 Task: Open Card Card0000000130 in Board Board0000000033 in Workspace WS0000000011 in Trello. Add Member Mailaustralia7@gmail.com to Card Card0000000130 in Board Board0000000033 in Workspace WS0000000011 in Trello. Add Blue Label titled Label0000000130 to Card Card0000000130 in Board Board0000000033 in Workspace WS0000000011 in Trello. Add Checklist CL0000000130 to Card Card0000000130 in Board Board0000000033 in Workspace WS0000000011 in Trello. Add Dates with Start Date as Sep 01 2023 and Due Date as Sep 30 2023 to Card Card0000000130 in Board Board0000000033 in Workspace WS0000000011 in Trello
Action: Mouse moved to (317, 342)
Screenshot: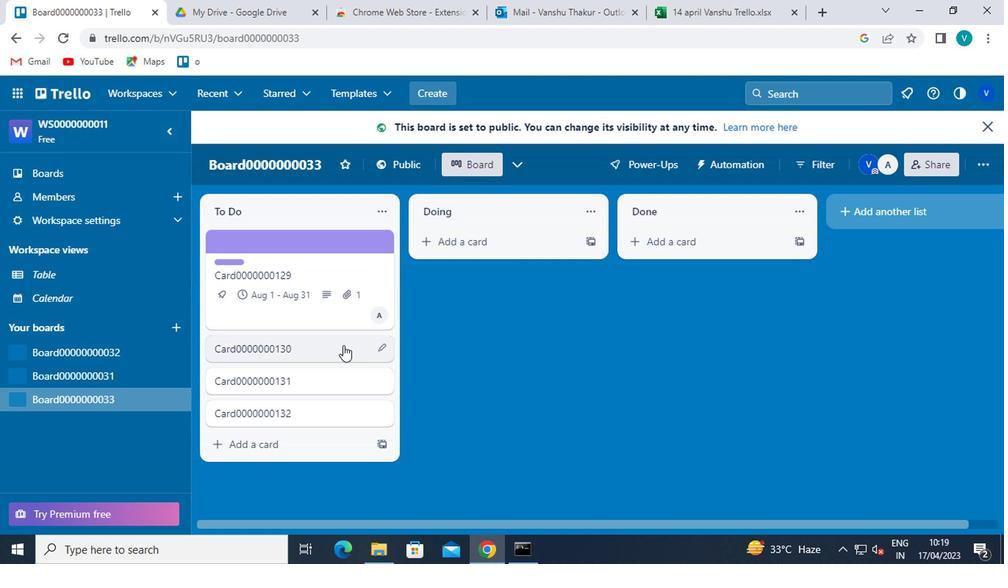 
Action: Mouse pressed left at (317, 342)
Screenshot: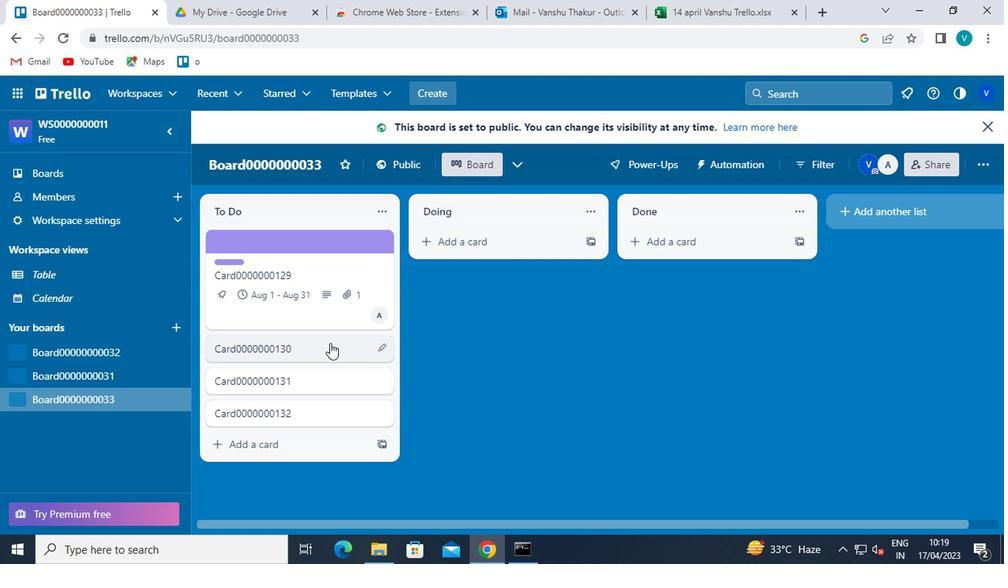 
Action: Mouse moved to (672, 265)
Screenshot: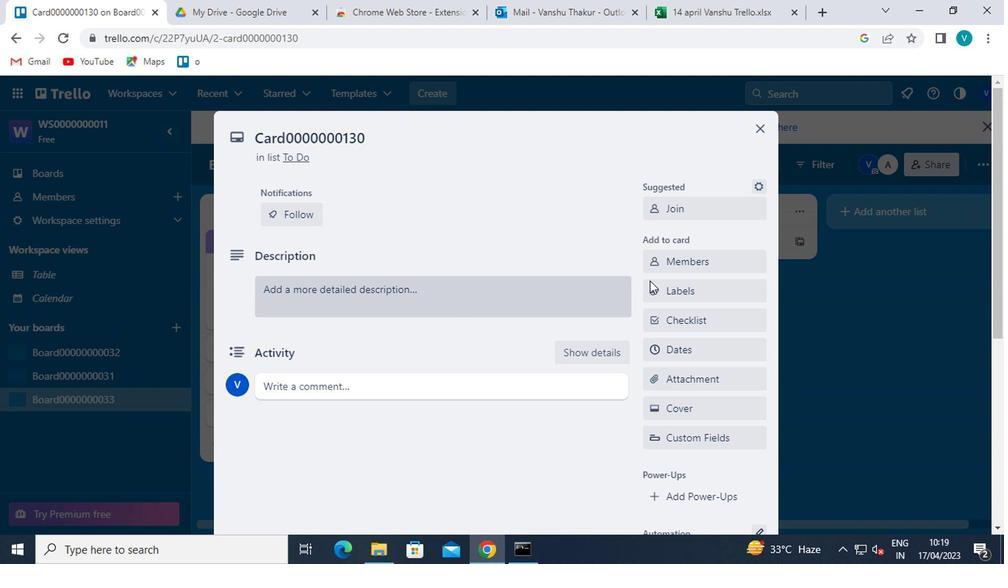 
Action: Mouse pressed left at (672, 265)
Screenshot: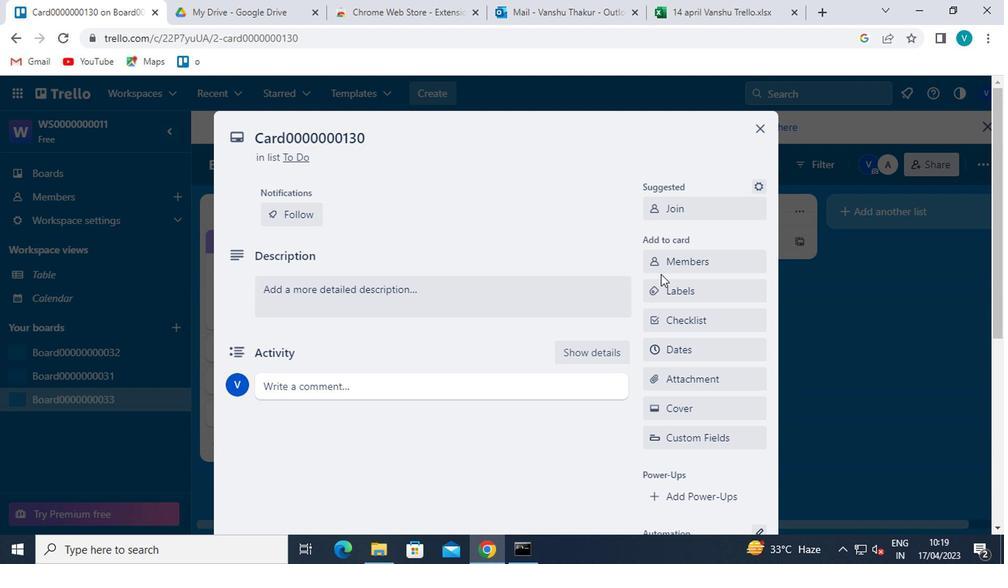 
Action: Mouse moved to (679, 333)
Screenshot: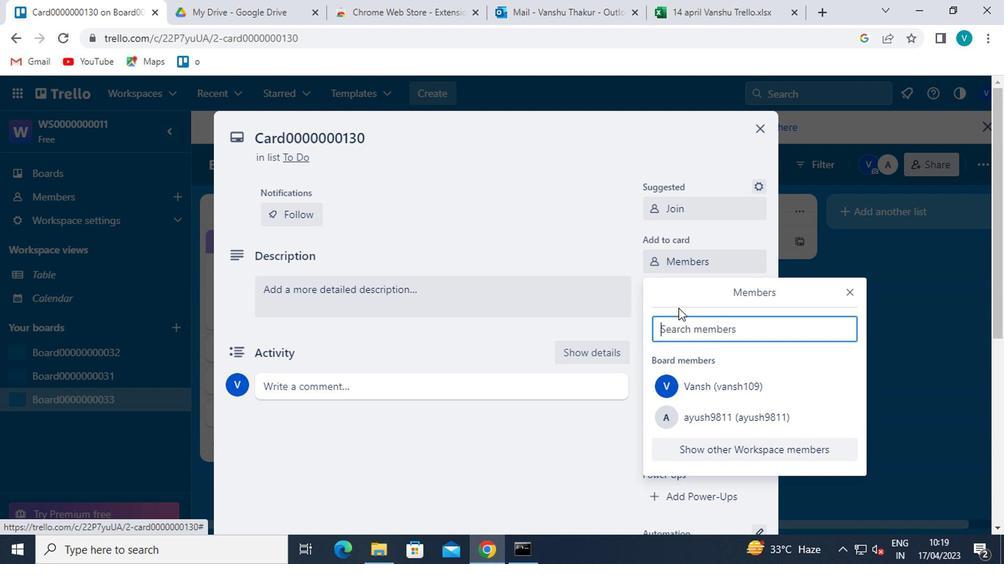 
Action: Mouse pressed left at (679, 333)
Screenshot: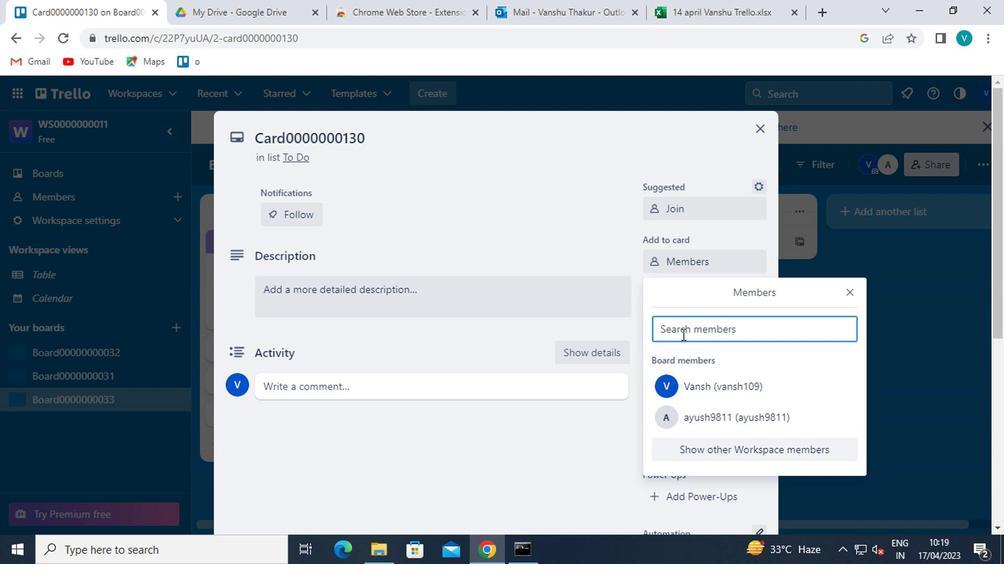 
Action: Key pressed <Key.shift>MAILAUSTRALIA7<Key.shift>@GMAIL.COM
Screenshot: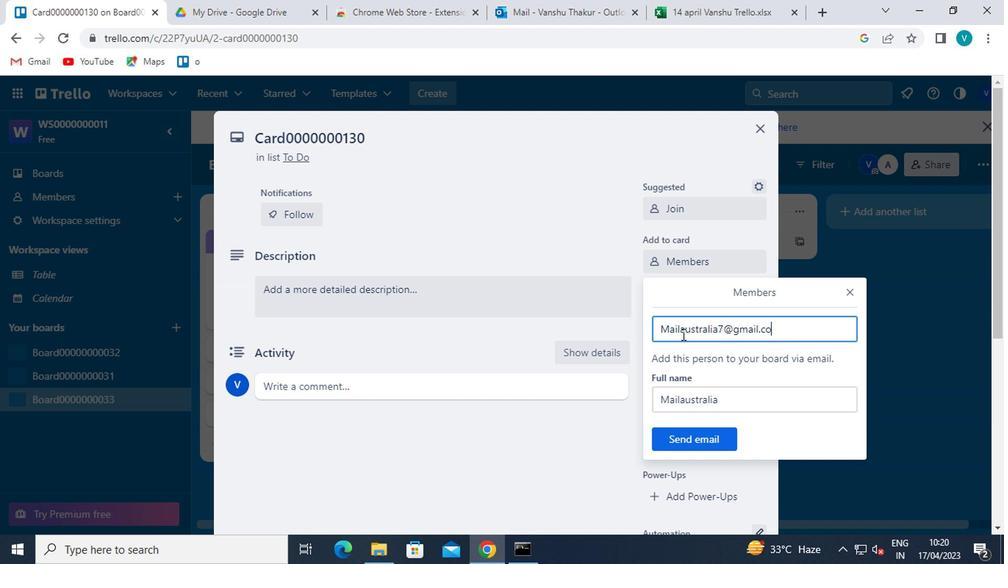 
Action: Mouse moved to (723, 441)
Screenshot: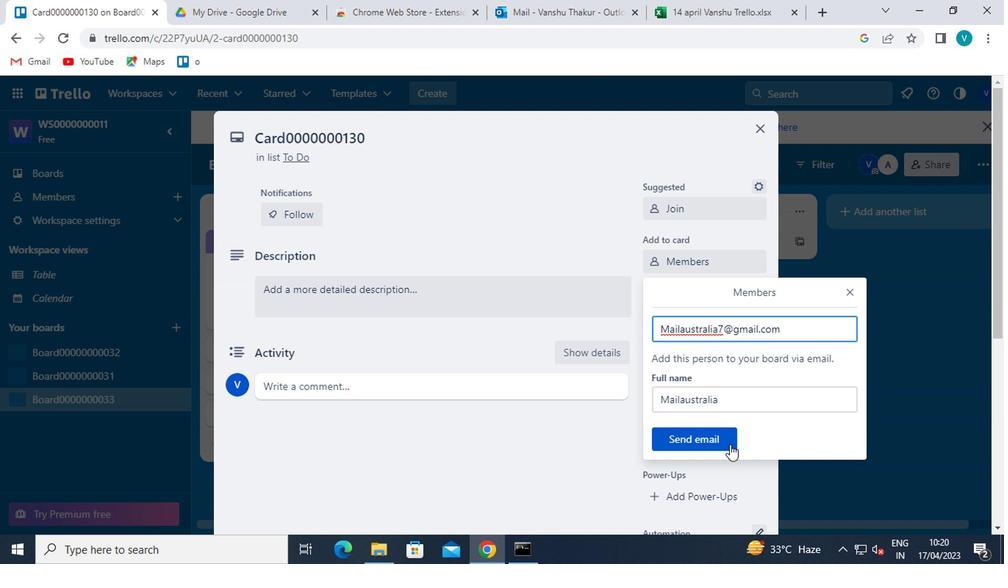 
Action: Mouse pressed left at (723, 441)
Screenshot: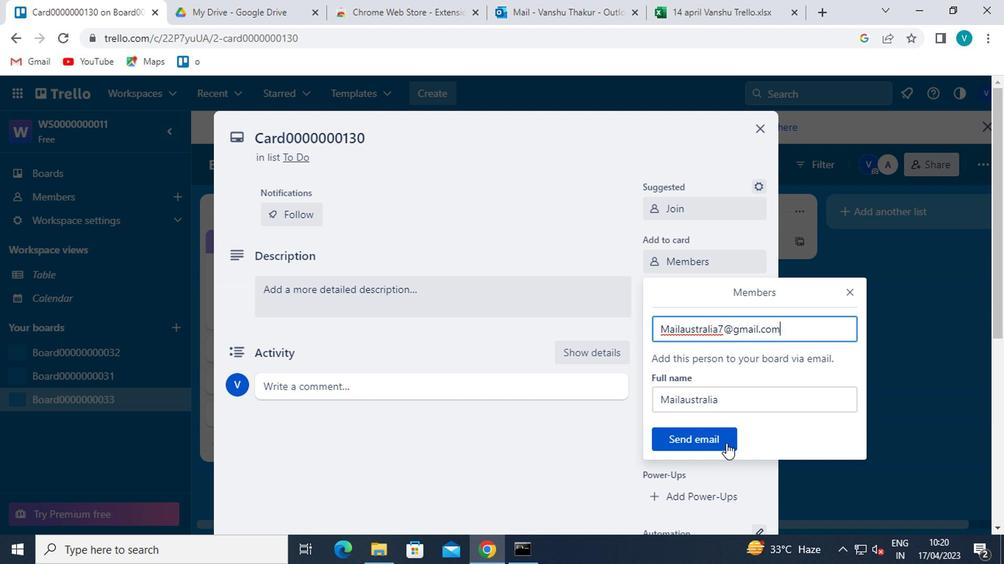 
Action: Mouse moved to (710, 294)
Screenshot: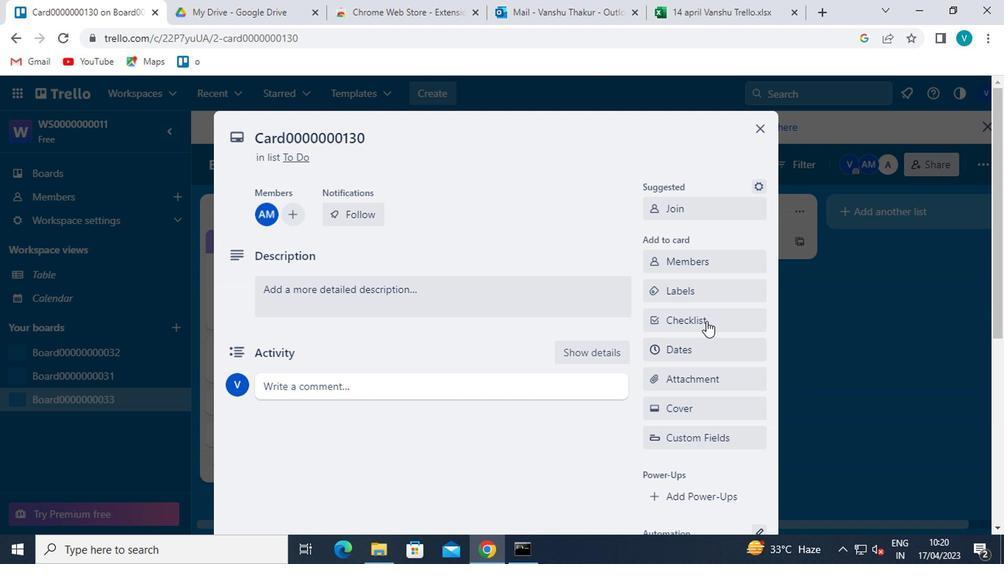 
Action: Mouse pressed left at (710, 294)
Screenshot: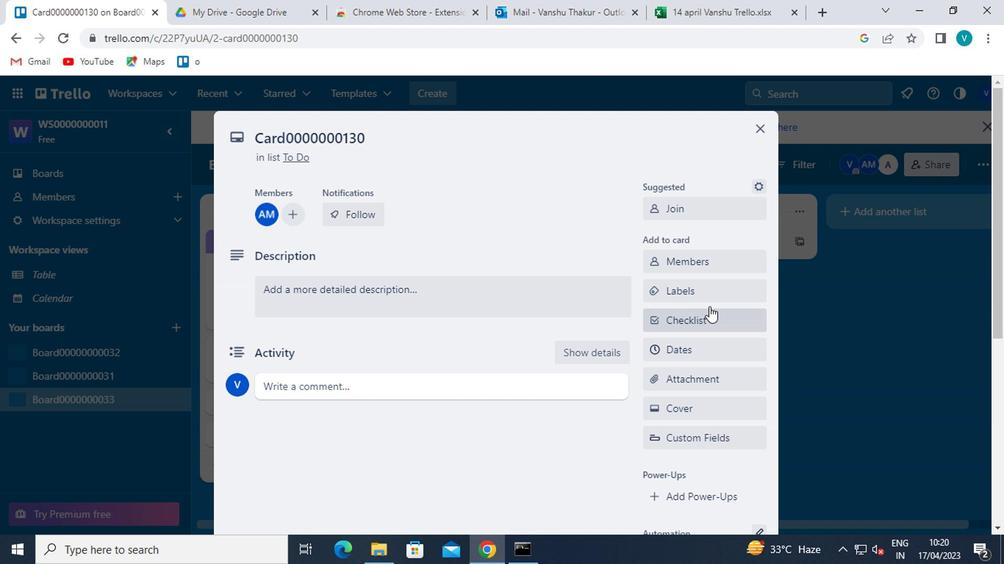 
Action: Mouse moved to (756, 414)
Screenshot: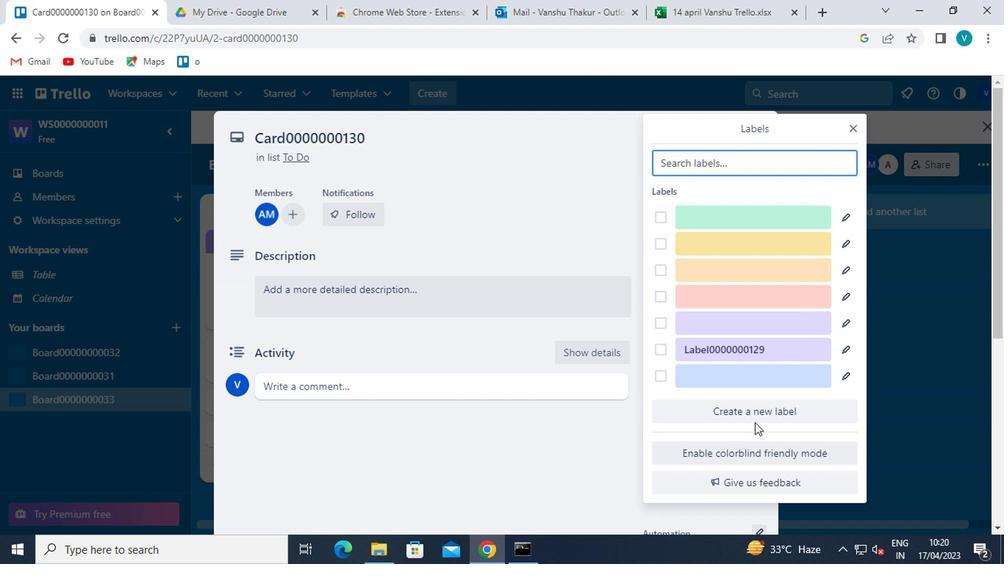 
Action: Mouse pressed left at (756, 414)
Screenshot: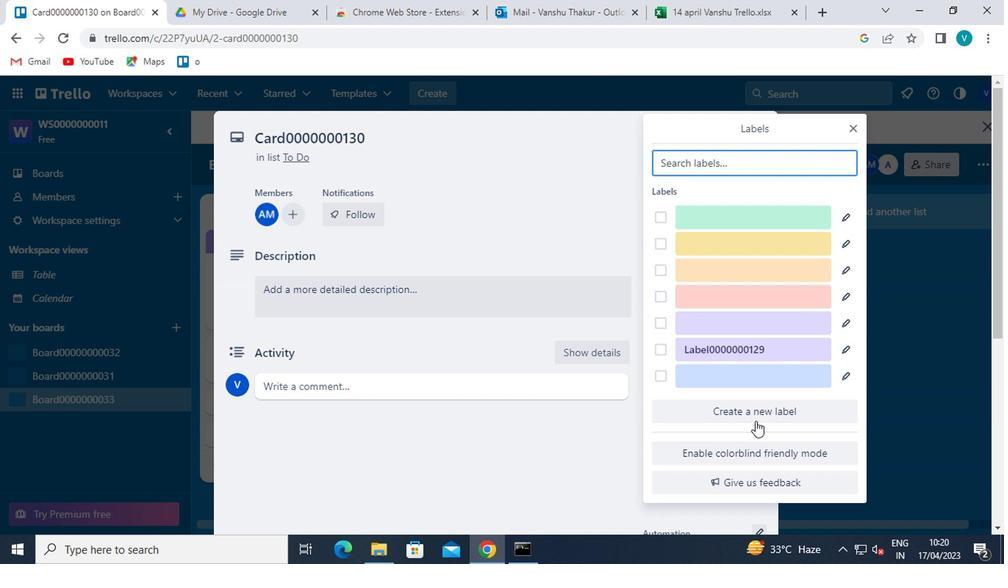 
Action: Mouse moved to (670, 420)
Screenshot: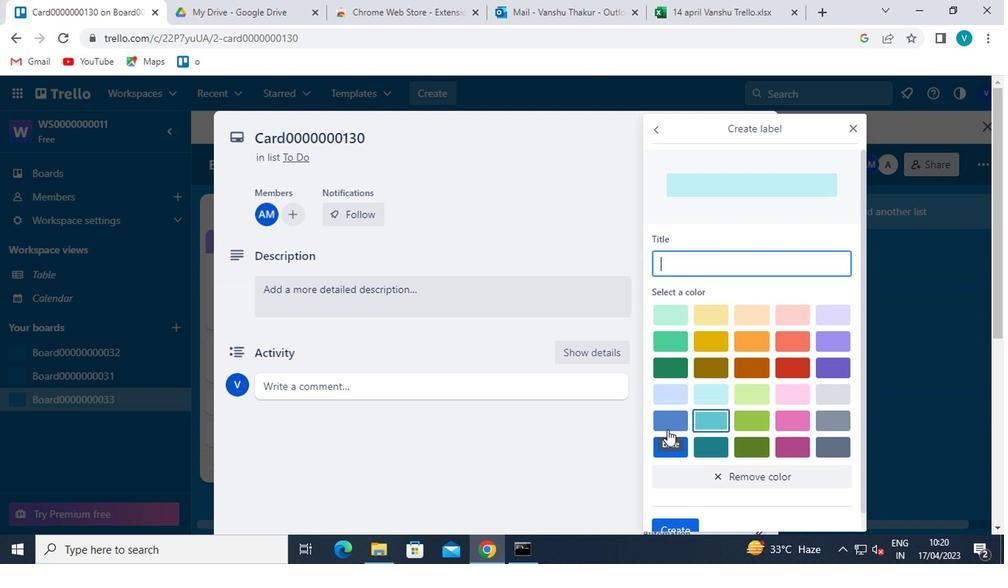 
Action: Mouse pressed left at (670, 420)
Screenshot: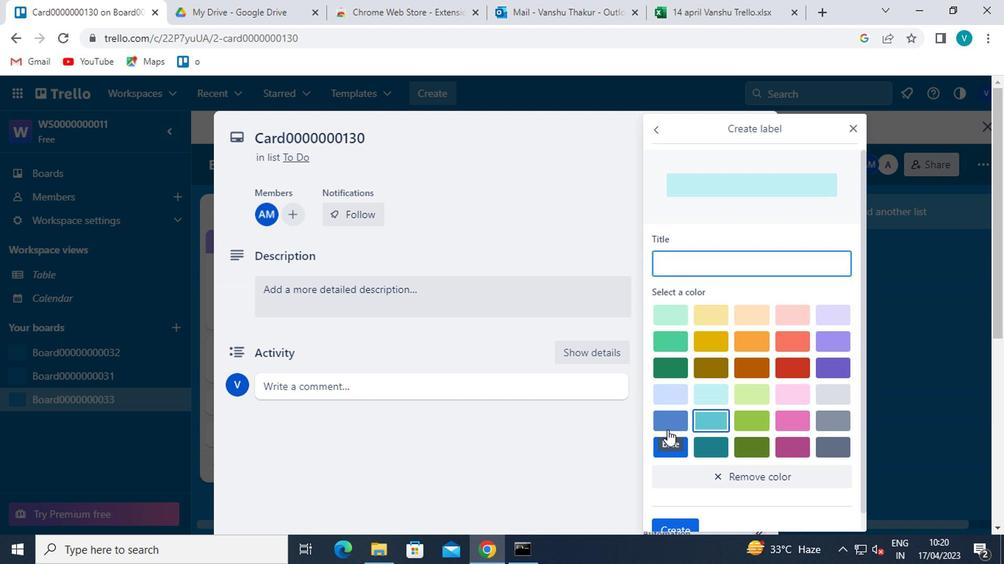 
Action: Mouse moved to (729, 257)
Screenshot: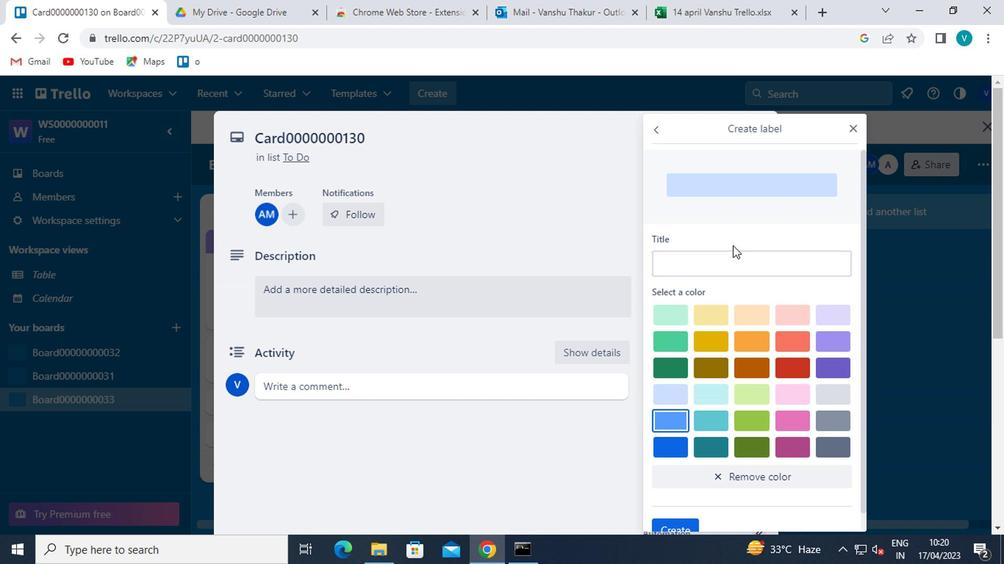 
Action: Mouse pressed left at (729, 257)
Screenshot: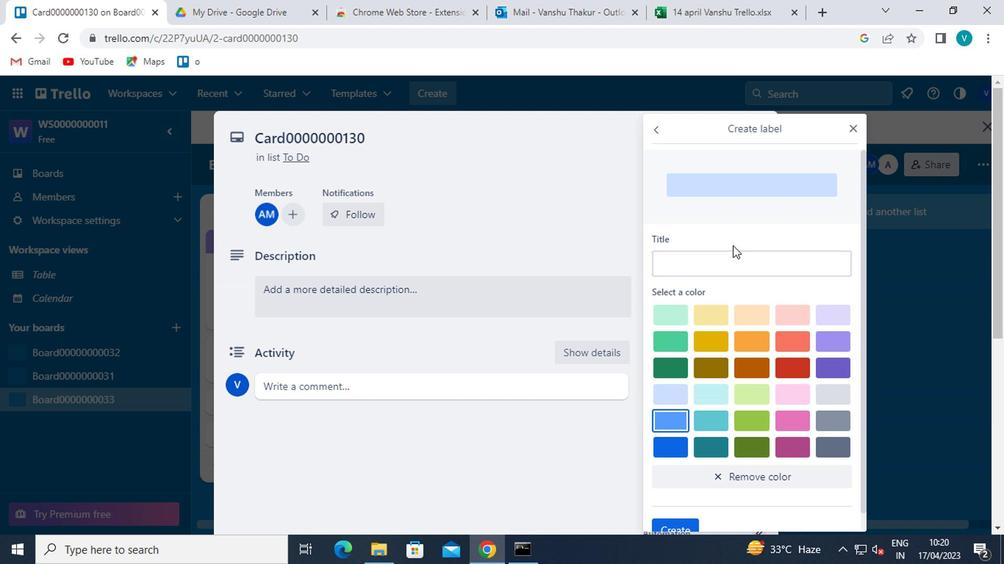 
Action: Mouse moved to (735, 254)
Screenshot: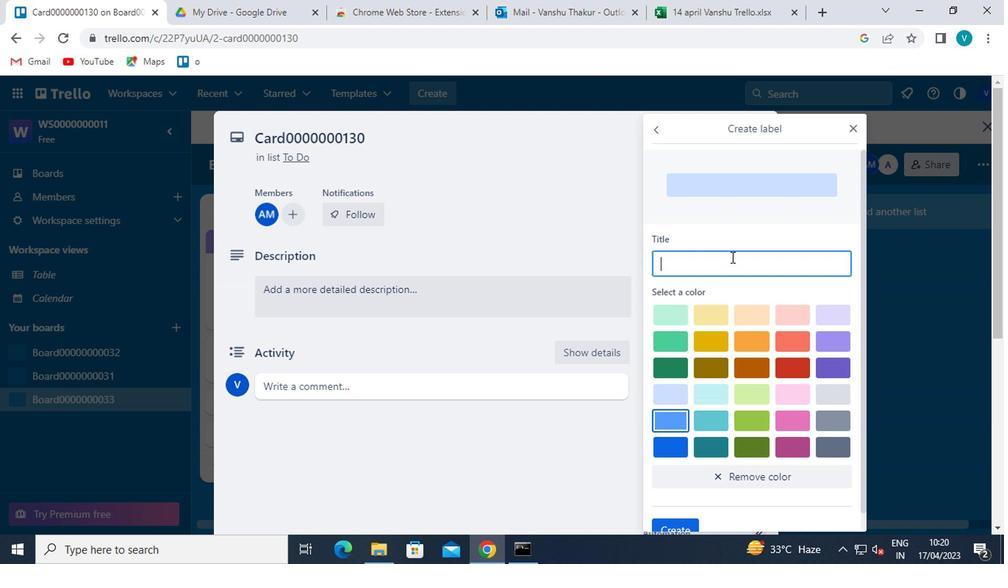 
Action: Key pressed <Key.shift>LABEL0000000130
Screenshot: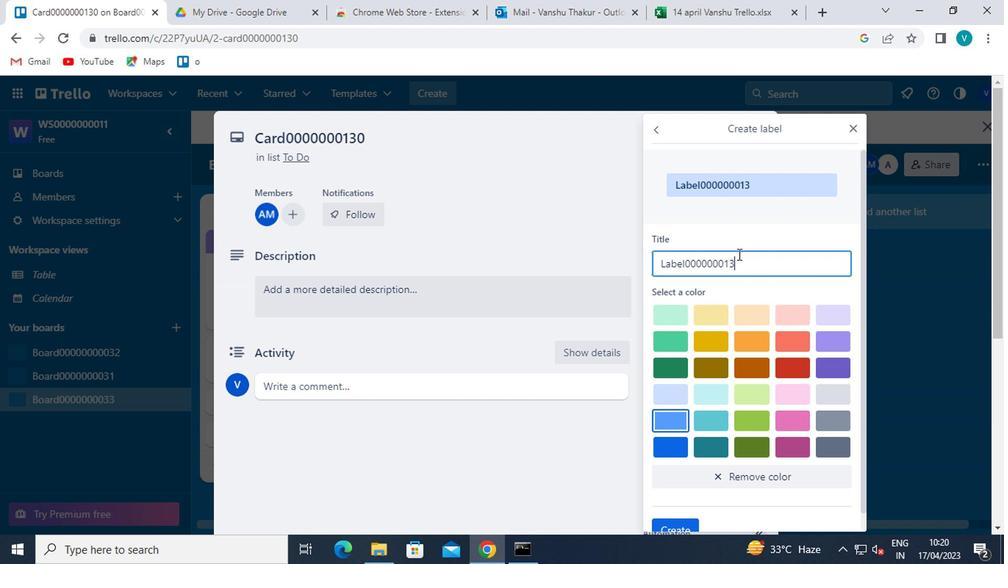 
Action: Mouse moved to (684, 477)
Screenshot: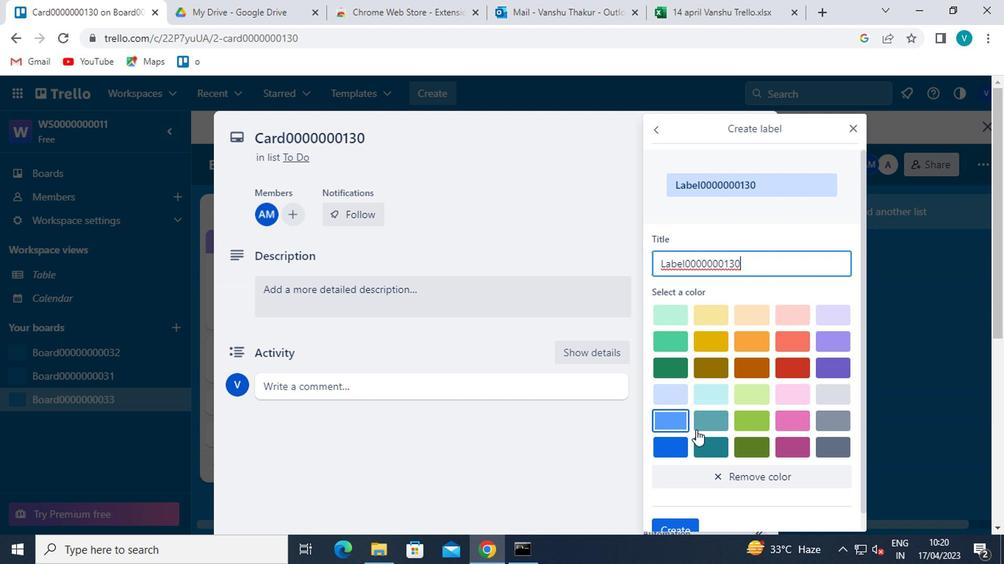 
Action: Mouse scrolled (684, 476) with delta (0, -1)
Screenshot: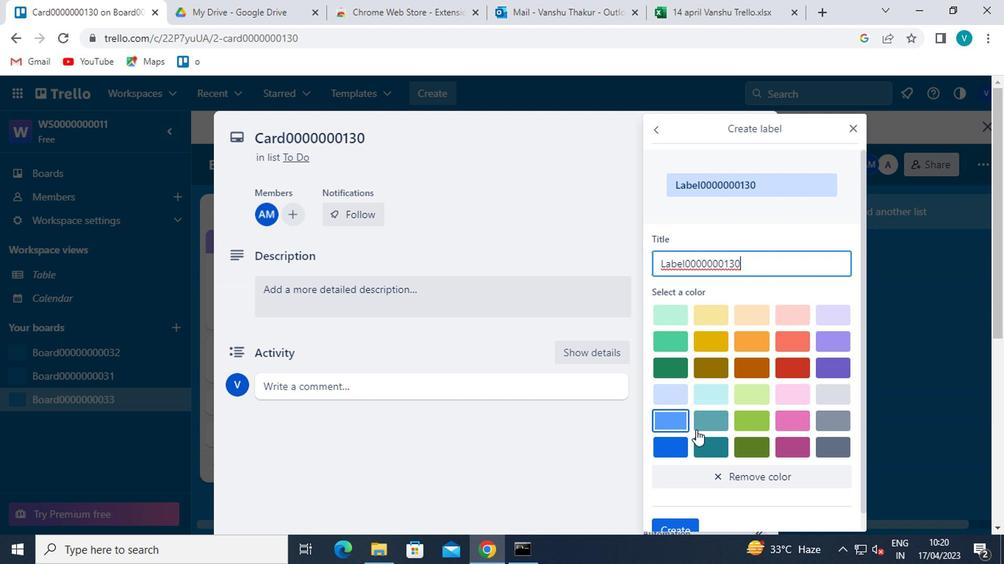 
Action: Mouse scrolled (684, 476) with delta (0, -1)
Screenshot: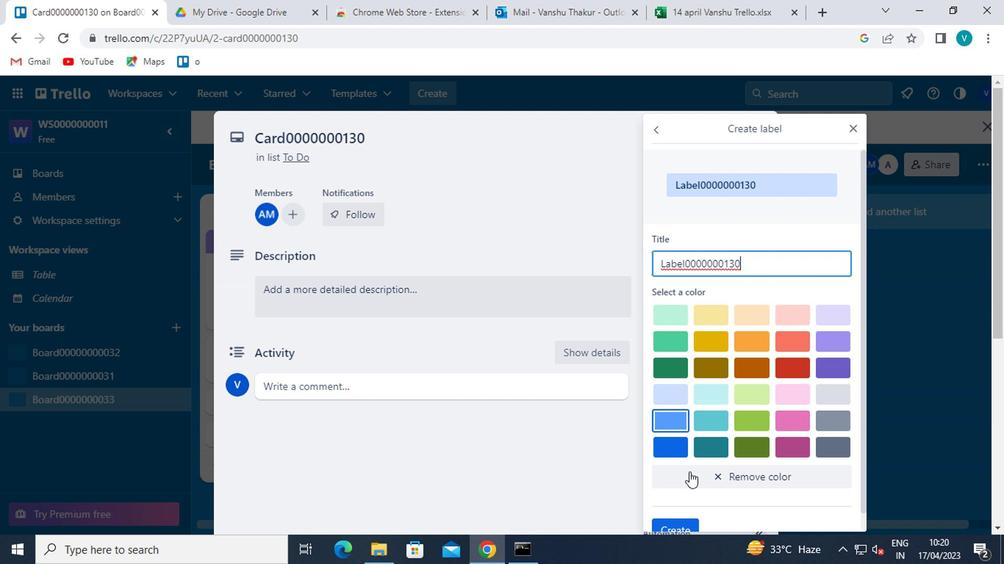 
Action: Mouse moved to (679, 502)
Screenshot: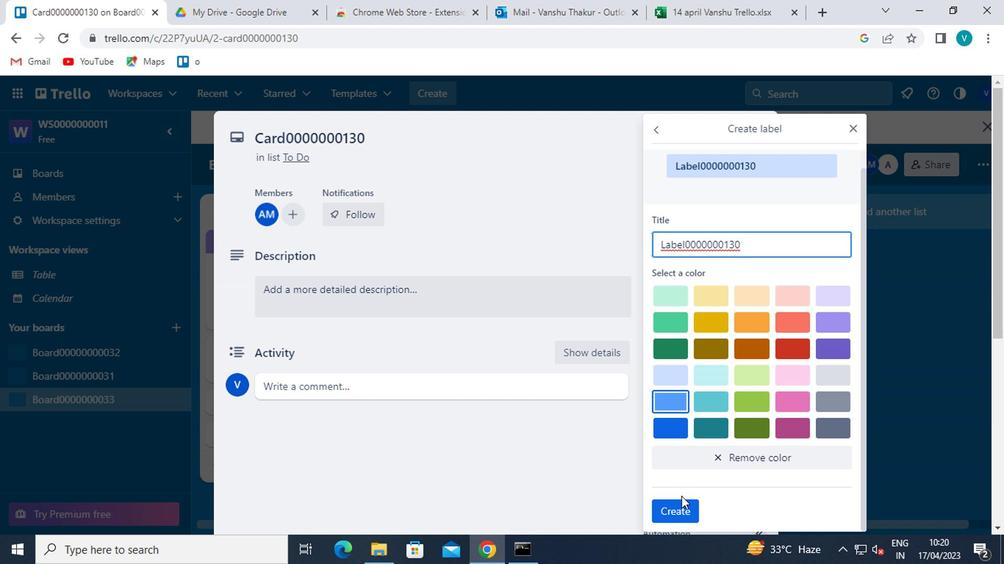 
Action: Mouse pressed left at (679, 502)
Screenshot: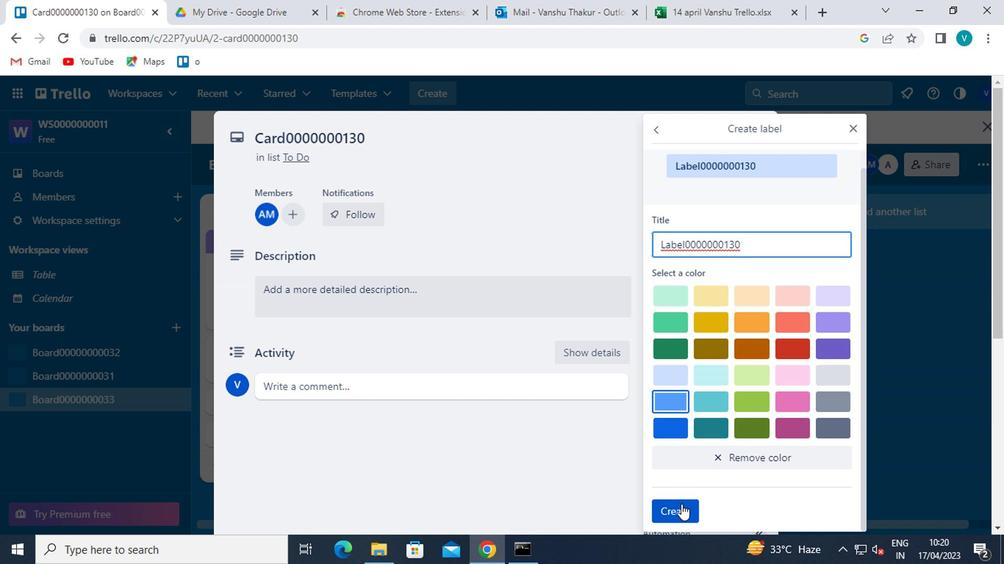 
Action: Mouse moved to (846, 128)
Screenshot: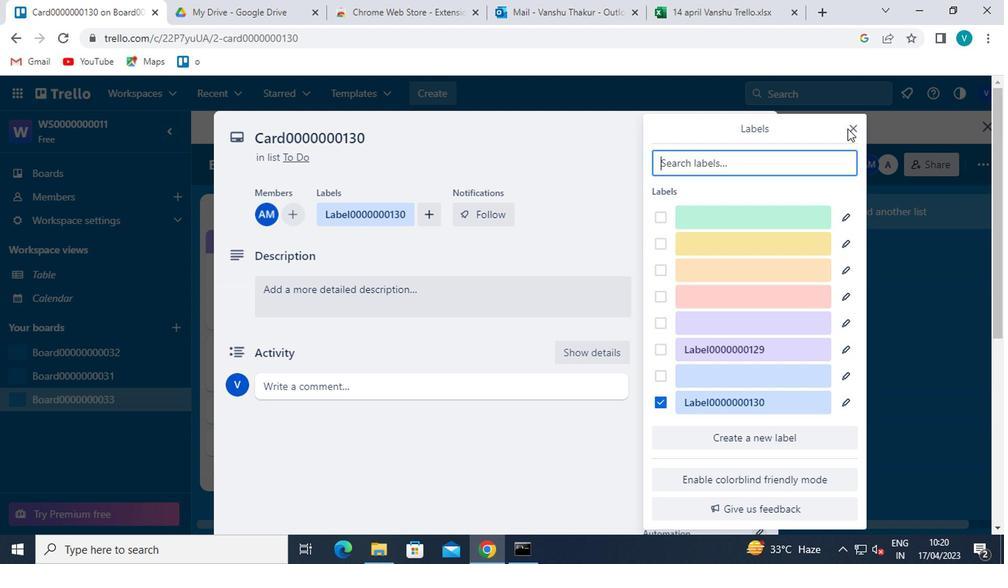 
Action: Mouse pressed left at (846, 128)
Screenshot: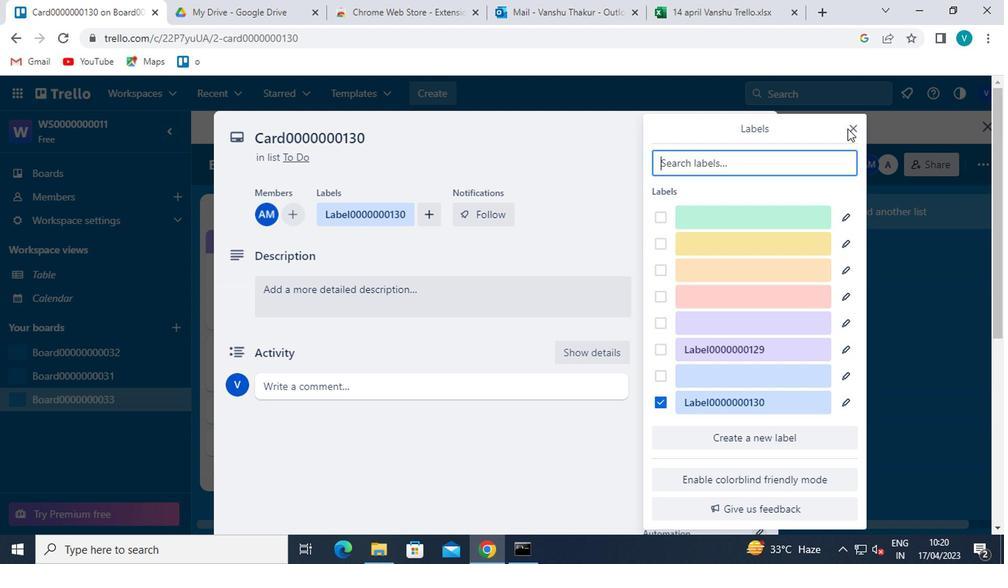 
Action: Mouse moved to (712, 323)
Screenshot: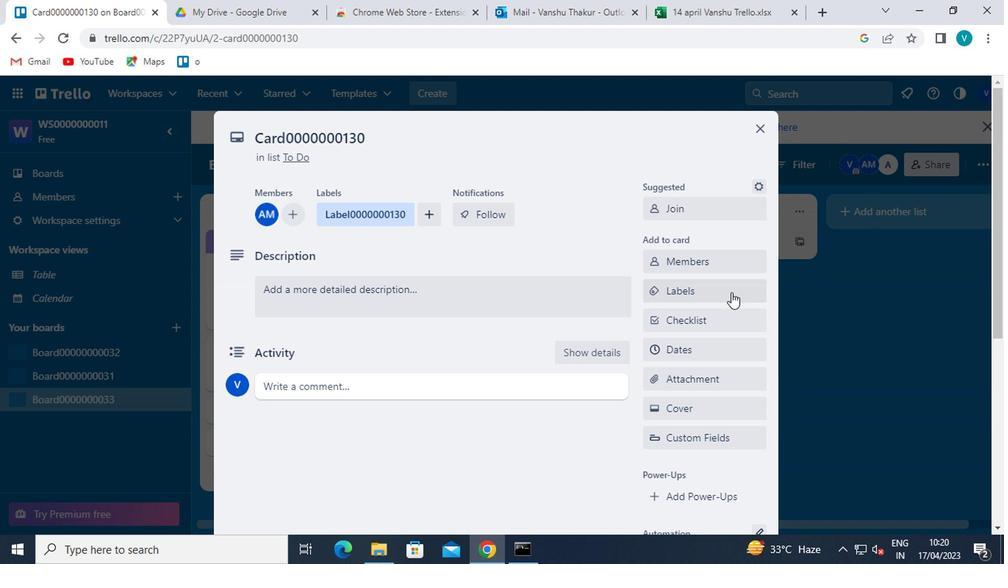 
Action: Mouse pressed left at (712, 323)
Screenshot: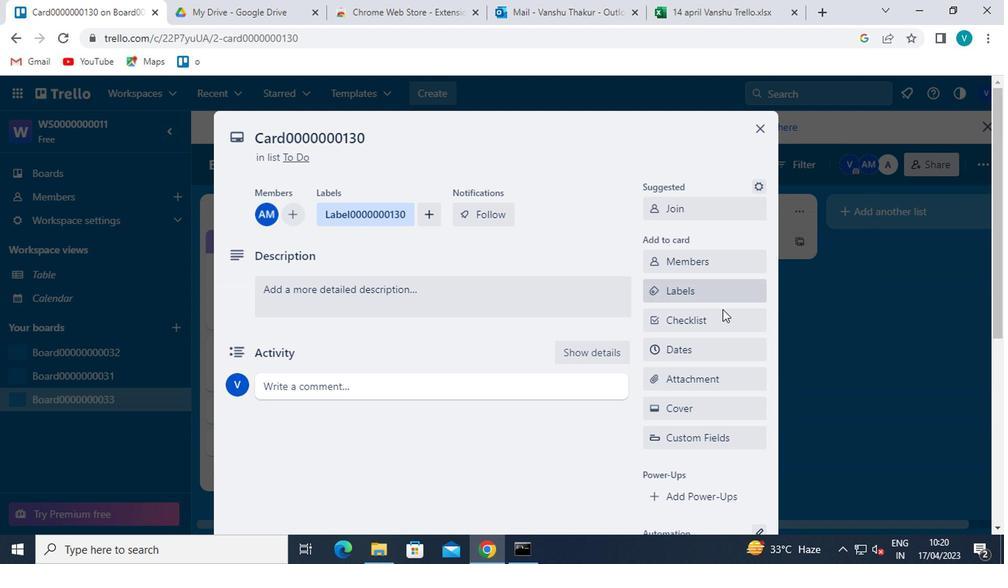 
Action: Key pressed <Key.shift>CL0000000130
Screenshot: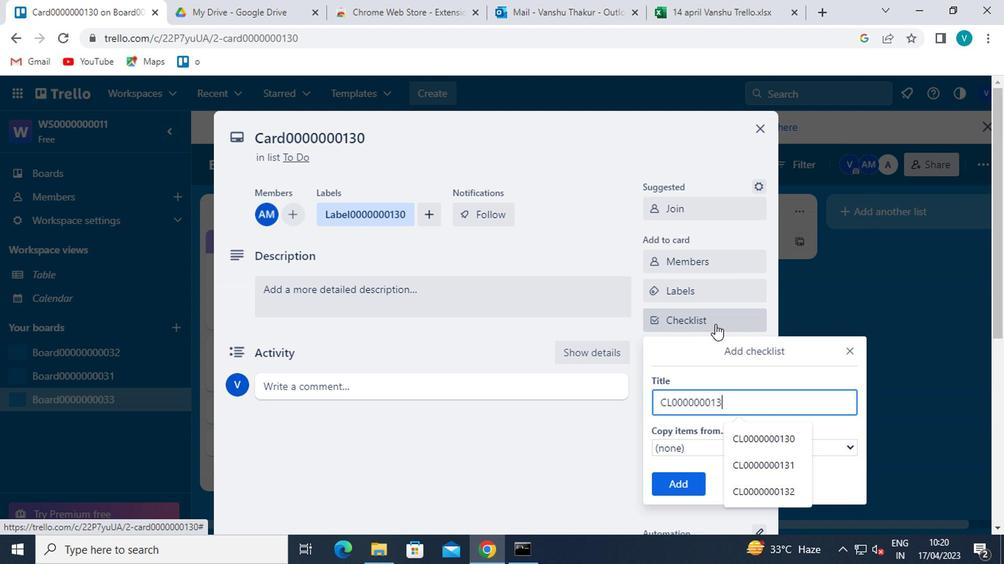 
Action: Mouse moved to (694, 473)
Screenshot: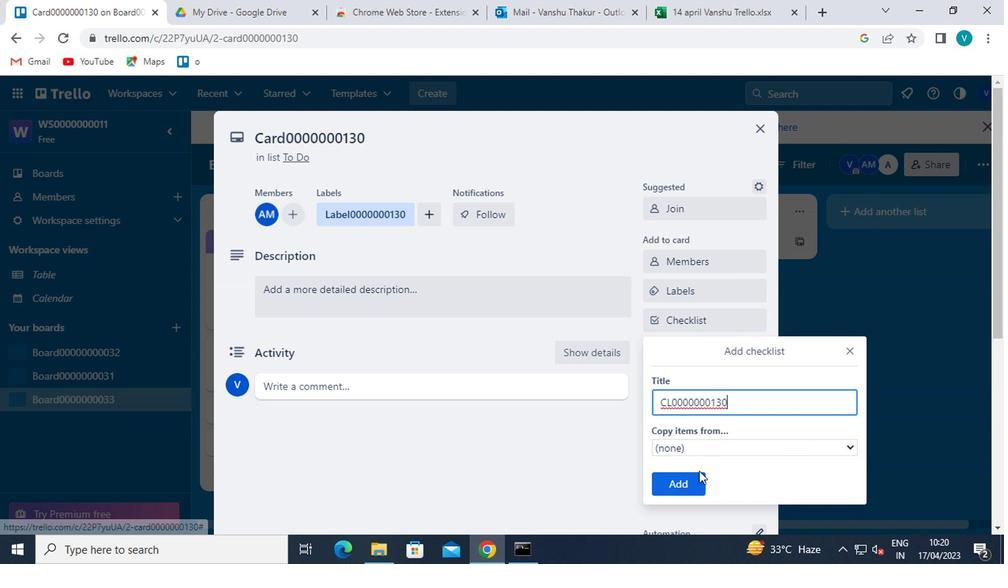 
Action: Mouse pressed left at (694, 473)
Screenshot: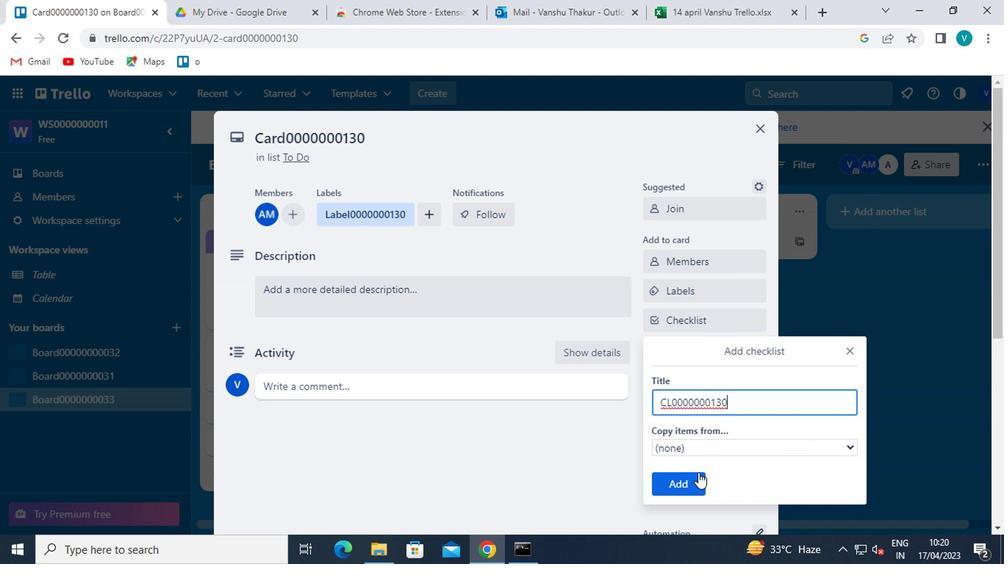 
Action: Mouse moved to (714, 354)
Screenshot: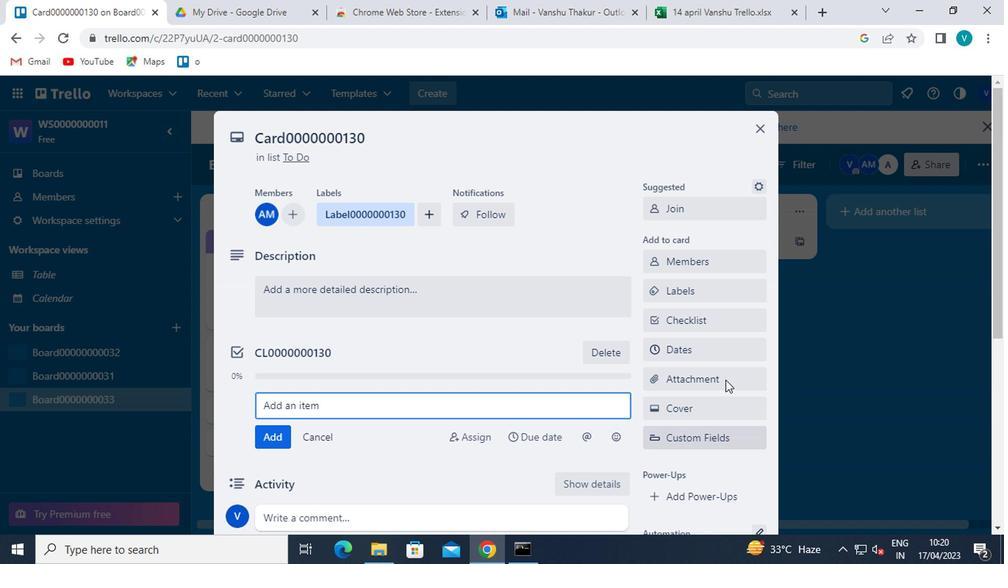 
Action: Mouse pressed left at (714, 354)
Screenshot: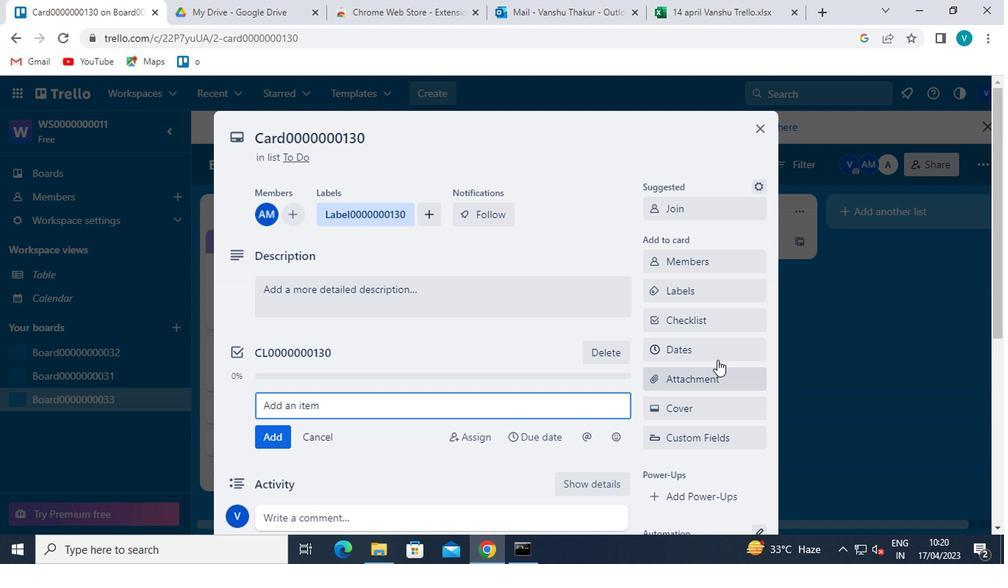 
Action: Mouse moved to (656, 392)
Screenshot: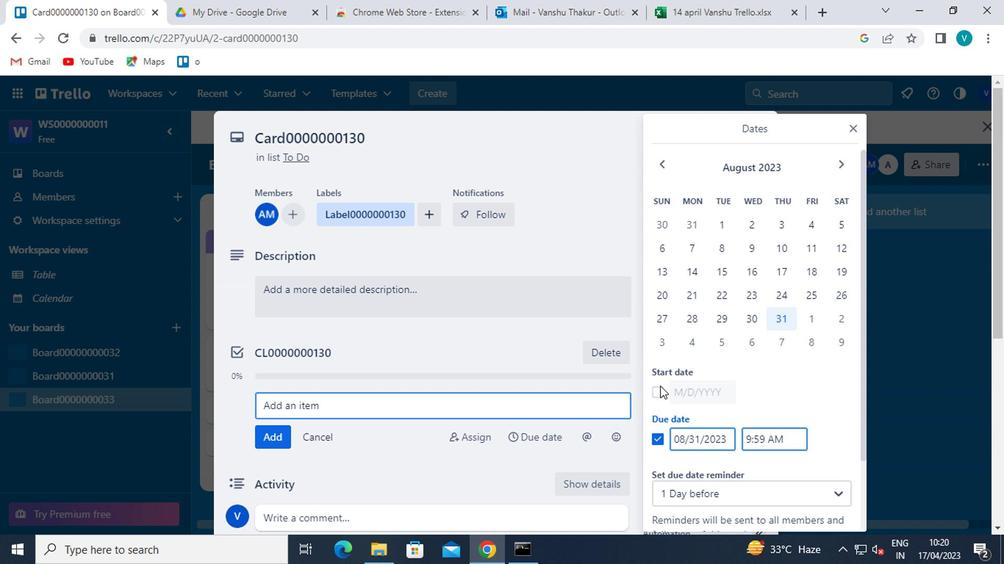 
Action: Mouse pressed left at (656, 392)
Screenshot: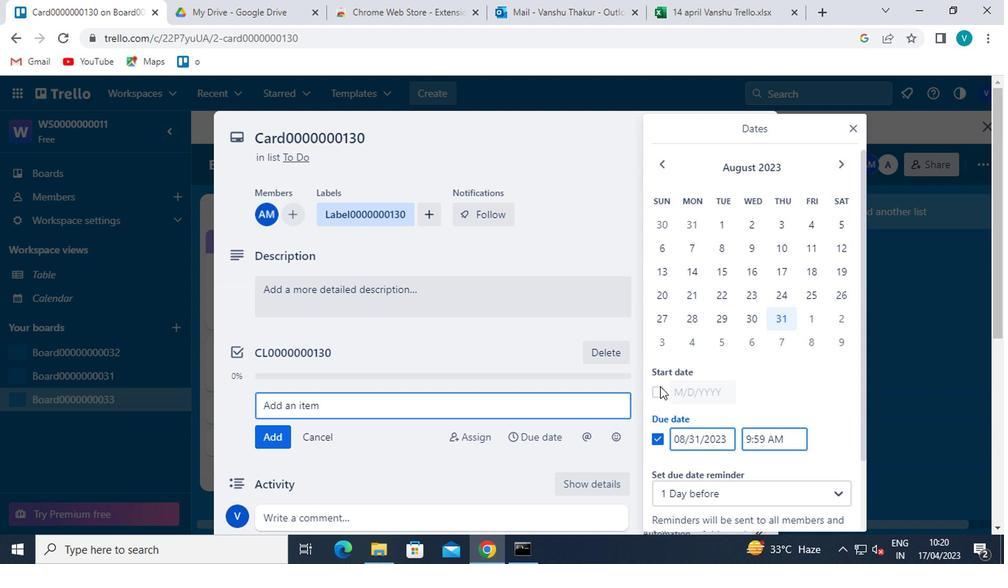 
Action: Mouse moved to (846, 162)
Screenshot: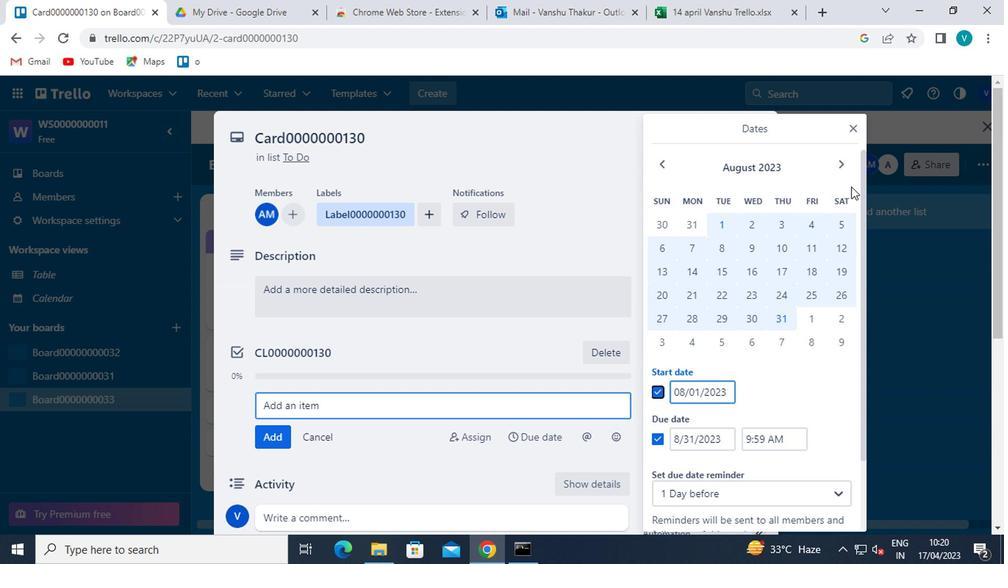 
Action: Mouse pressed left at (846, 162)
Screenshot: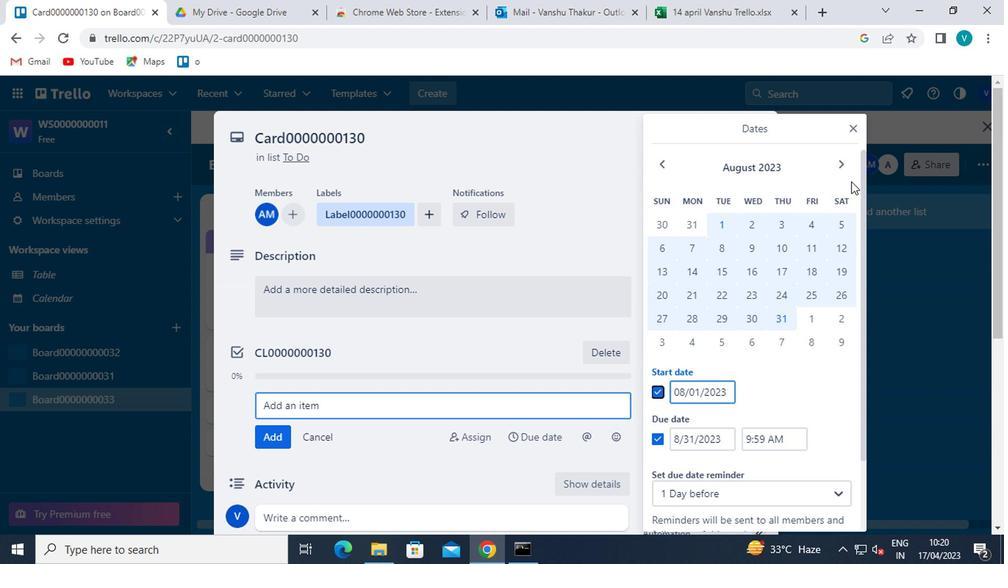 
Action: Mouse moved to (806, 219)
Screenshot: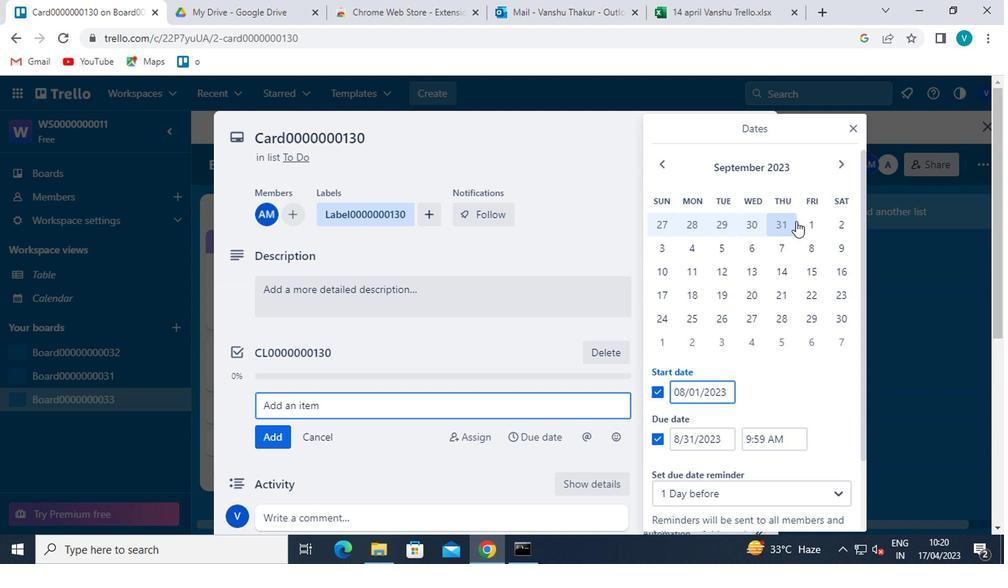 
Action: Mouse pressed left at (806, 219)
Screenshot: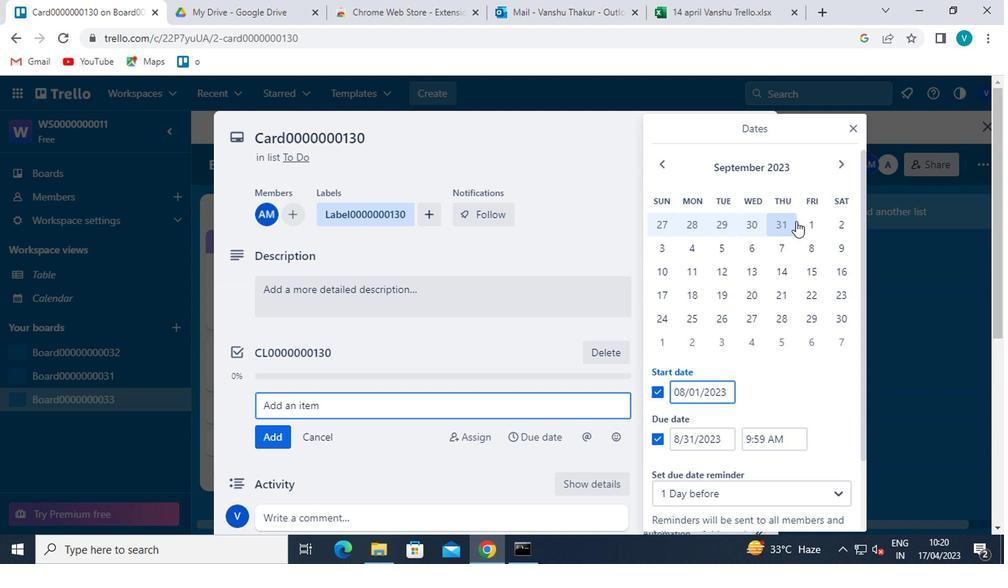 
Action: Mouse moved to (839, 307)
Screenshot: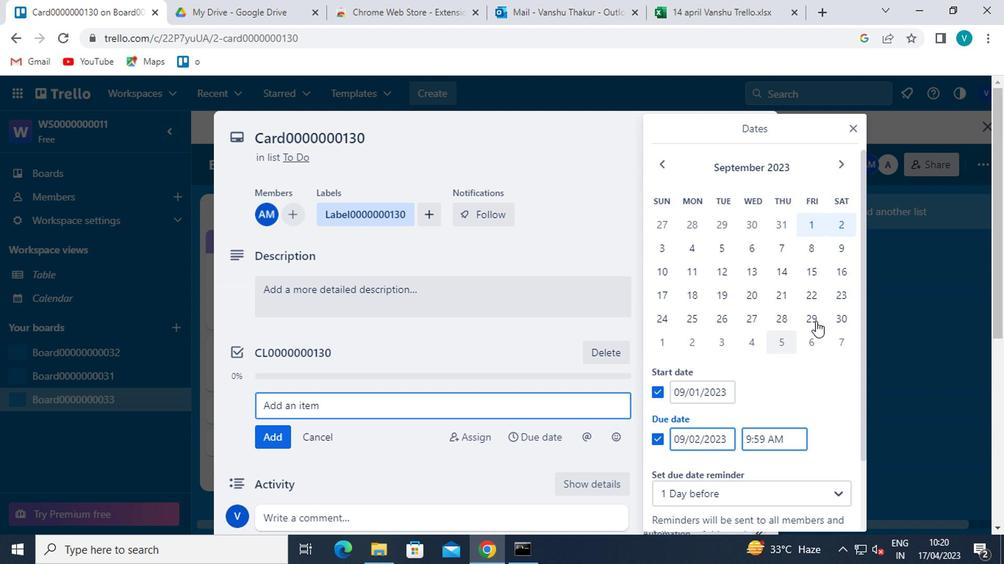 
Action: Mouse pressed left at (839, 307)
Screenshot: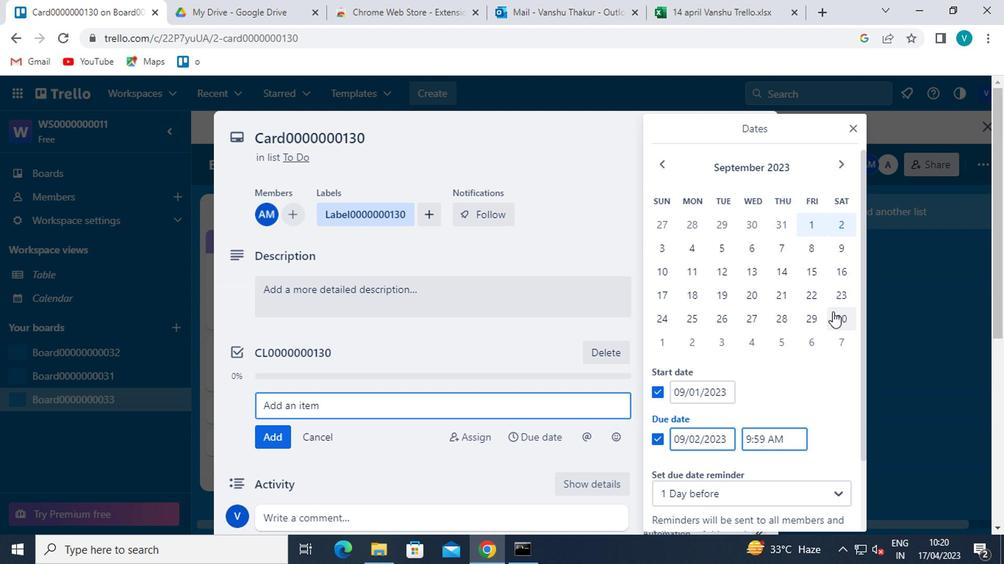 
Action: Mouse moved to (751, 394)
Screenshot: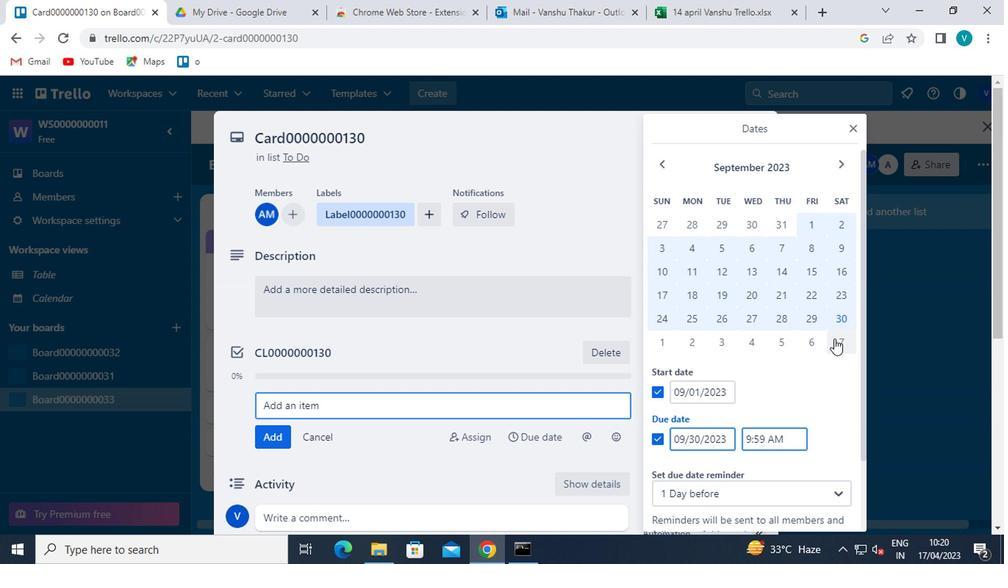 
Action: Mouse scrolled (751, 393) with delta (0, 0)
Screenshot: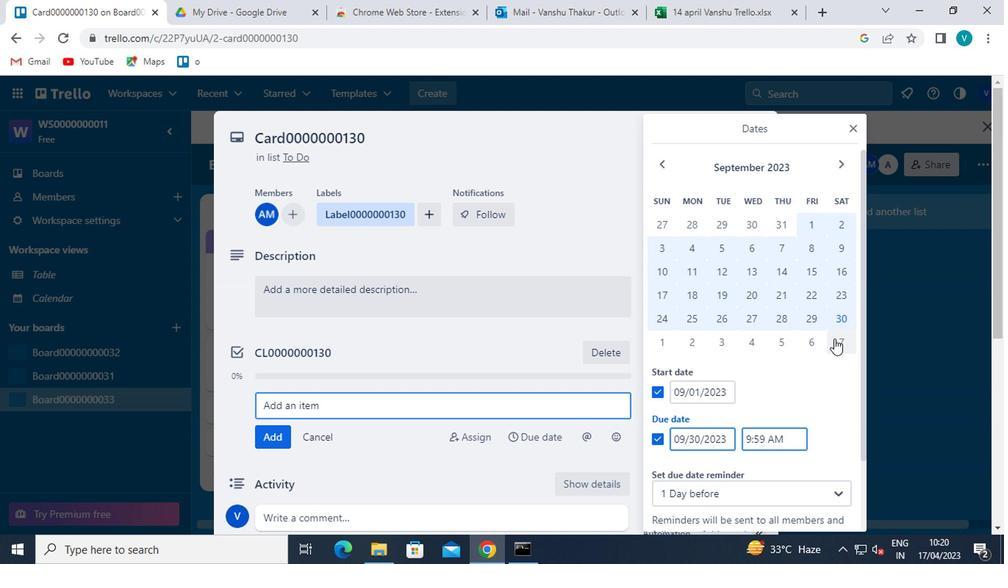 
Action: Mouse scrolled (751, 393) with delta (0, 0)
Screenshot: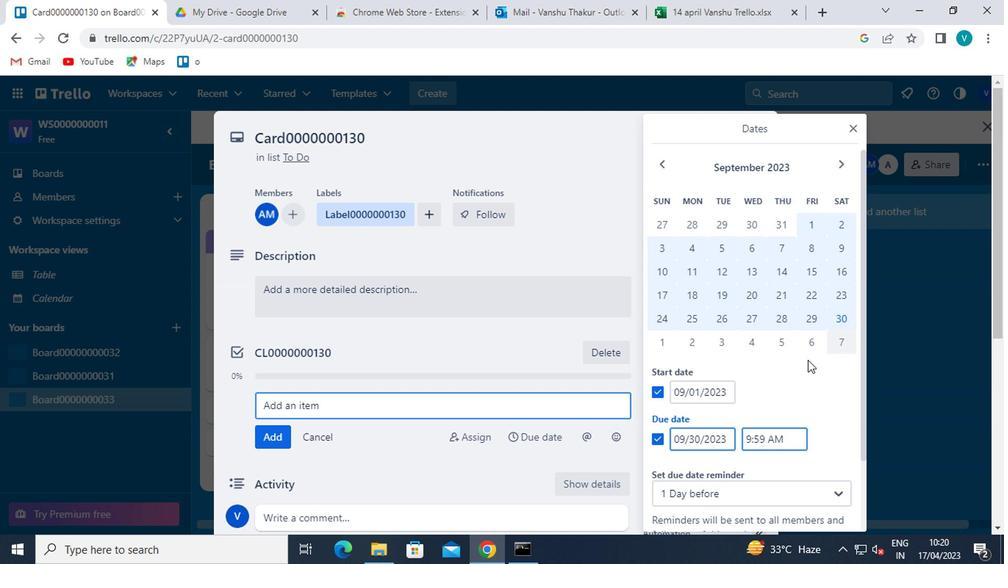 
Action: Mouse moved to (699, 471)
Screenshot: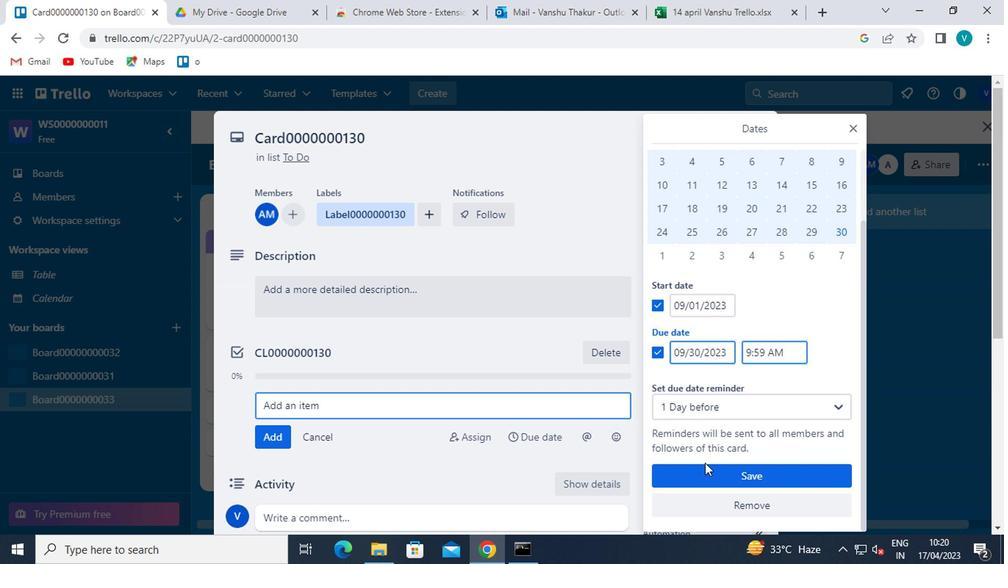 
Action: Mouse pressed left at (699, 471)
Screenshot: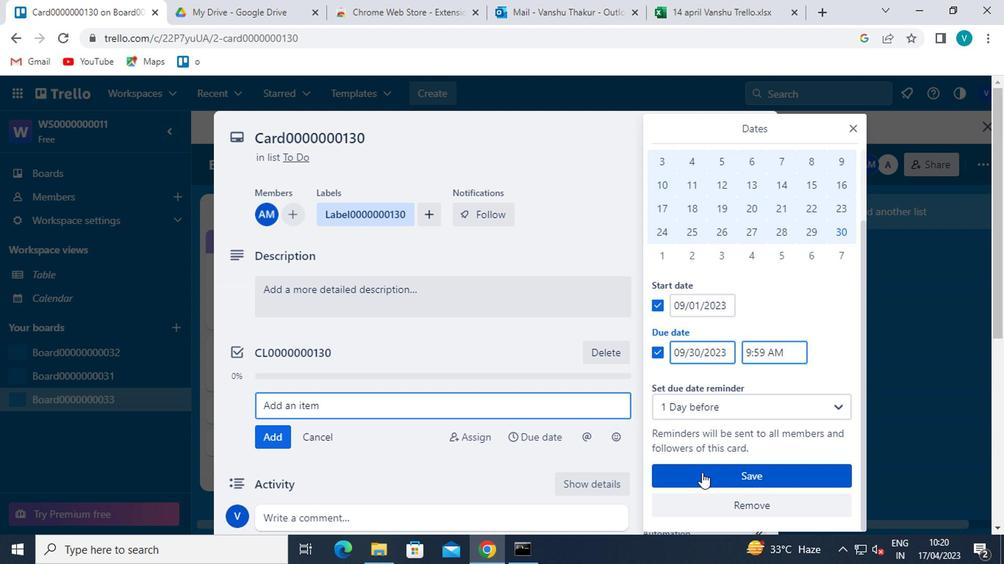
Action: Mouse moved to (699, 470)
Screenshot: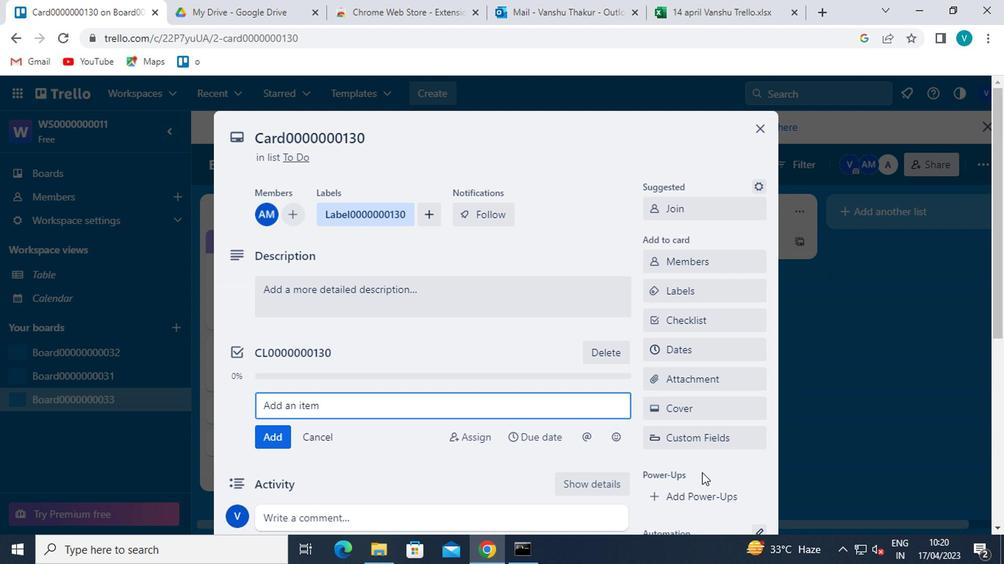 
